 Task: Create Workspace Branding Agencies Workspace description Create and manage company-wide employee retention programs. Workspace type Sales CRM
Action: Mouse moved to (325, 53)
Screenshot: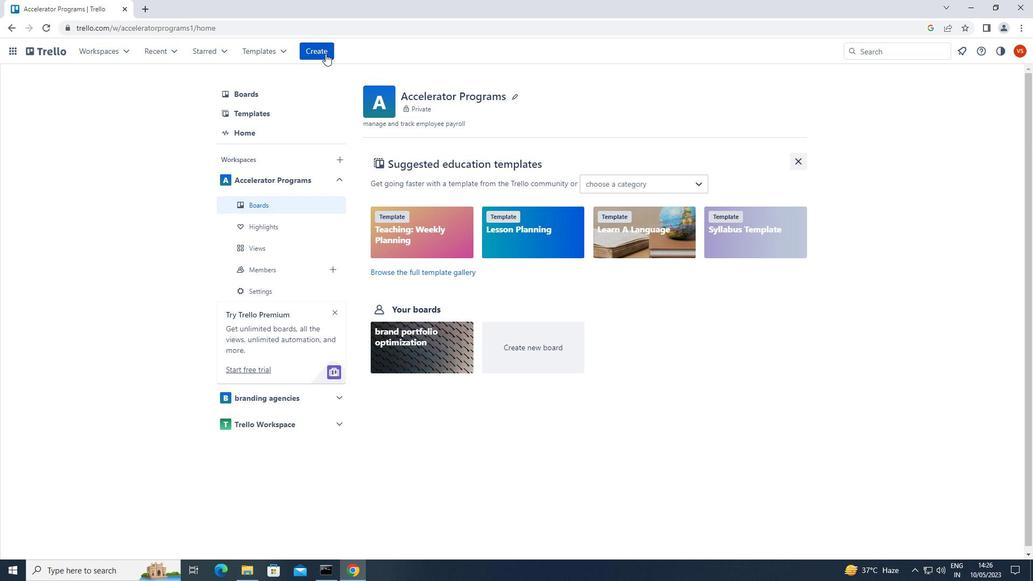 
Action: Mouse pressed left at (325, 53)
Screenshot: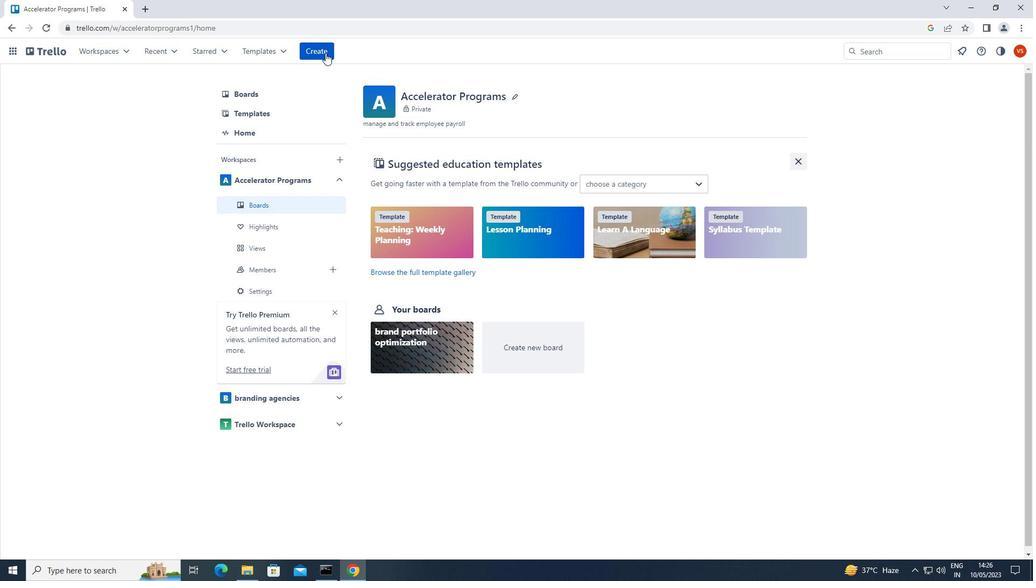 
Action: Mouse moved to (321, 155)
Screenshot: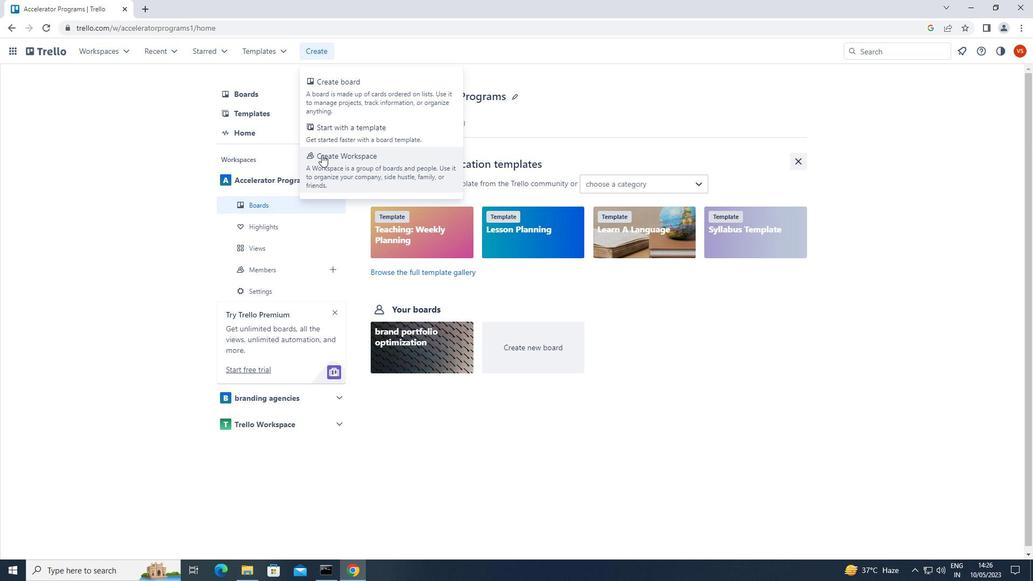 
Action: Mouse pressed left at (321, 155)
Screenshot: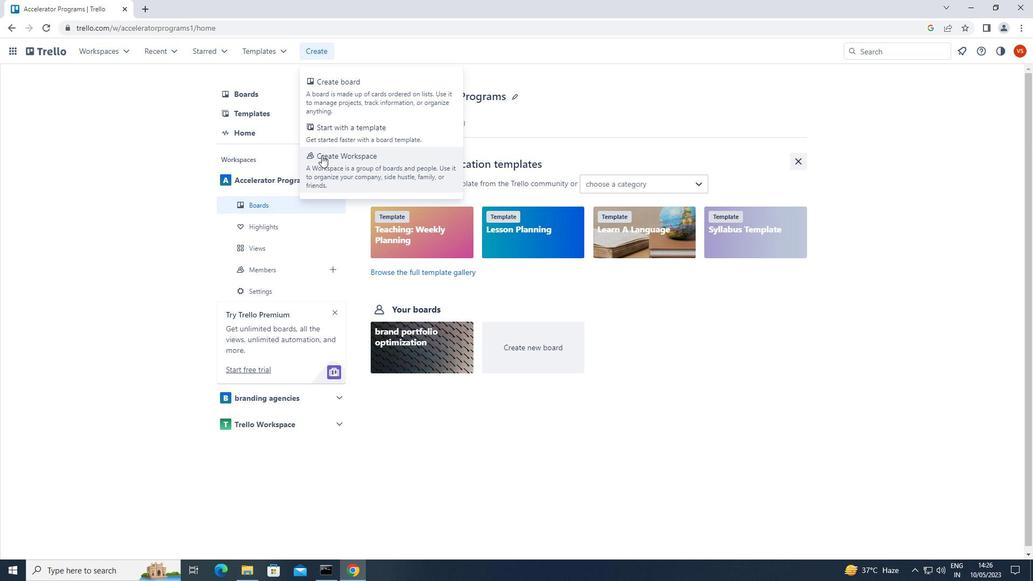 
Action: Mouse moved to (332, 187)
Screenshot: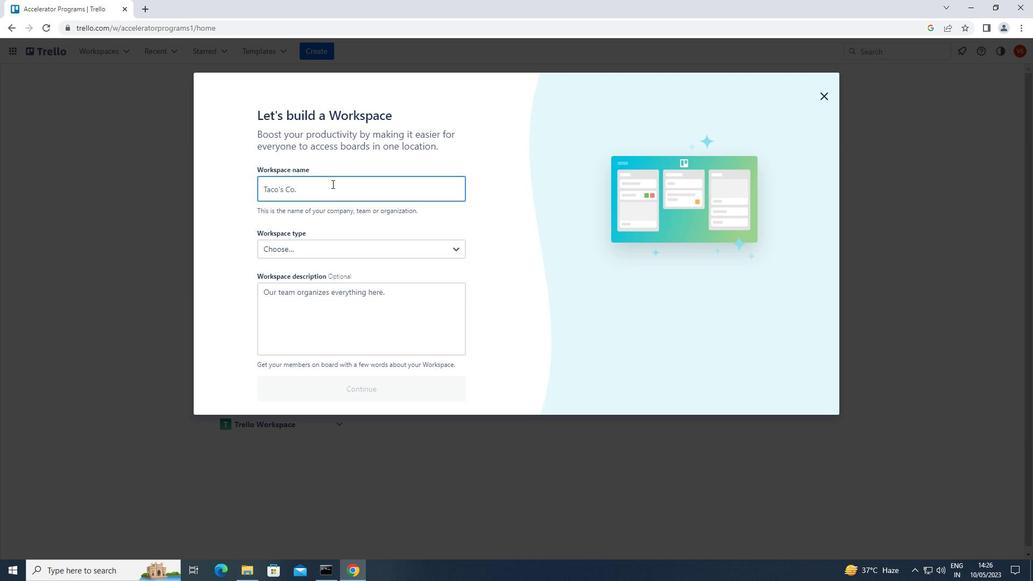 
Action: Mouse pressed left at (332, 187)
Screenshot: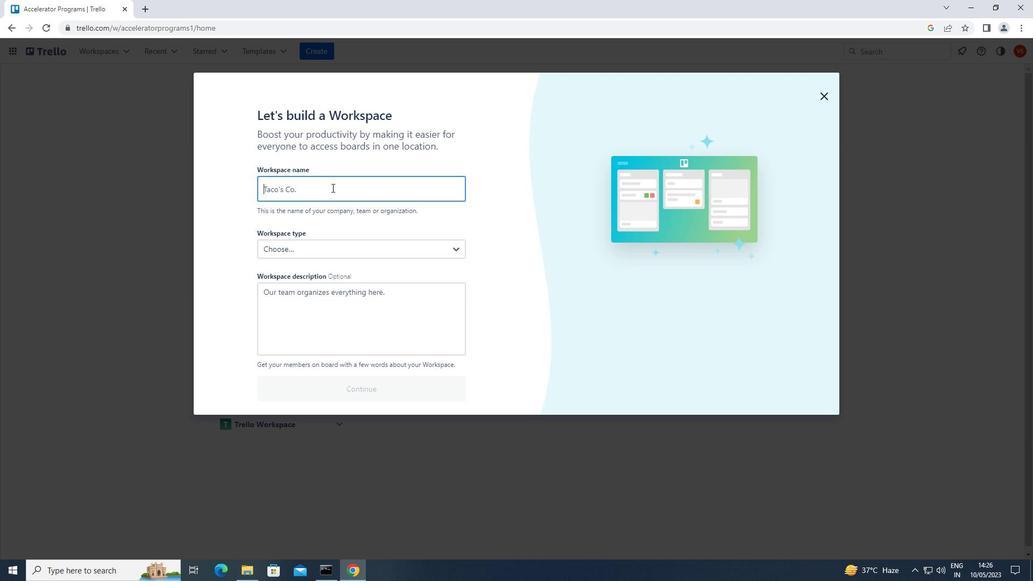 
Action: Mouse moved to (332, 187)
Screenshot: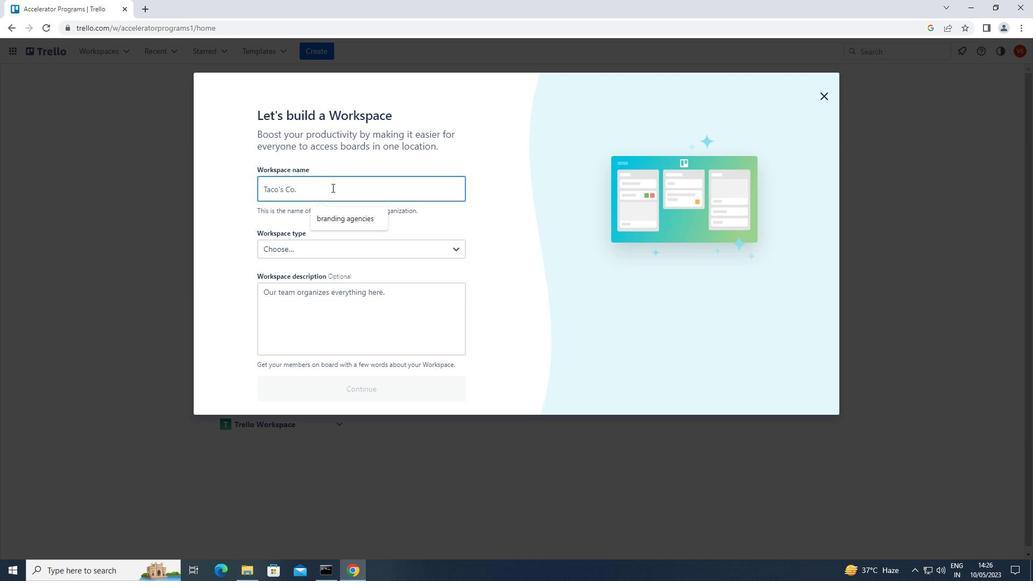 
Action: Key pressed <Key.shift>BRANDING<Key.space><Key.shift>AGENCIES
Screenshot: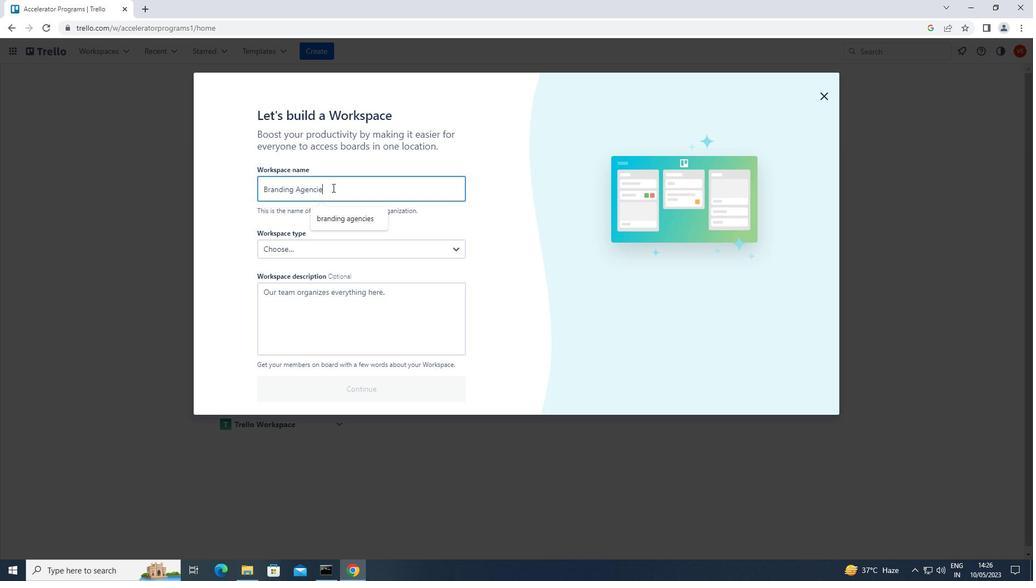 
Action: Mouse moved to (335, 309)
Screenshot: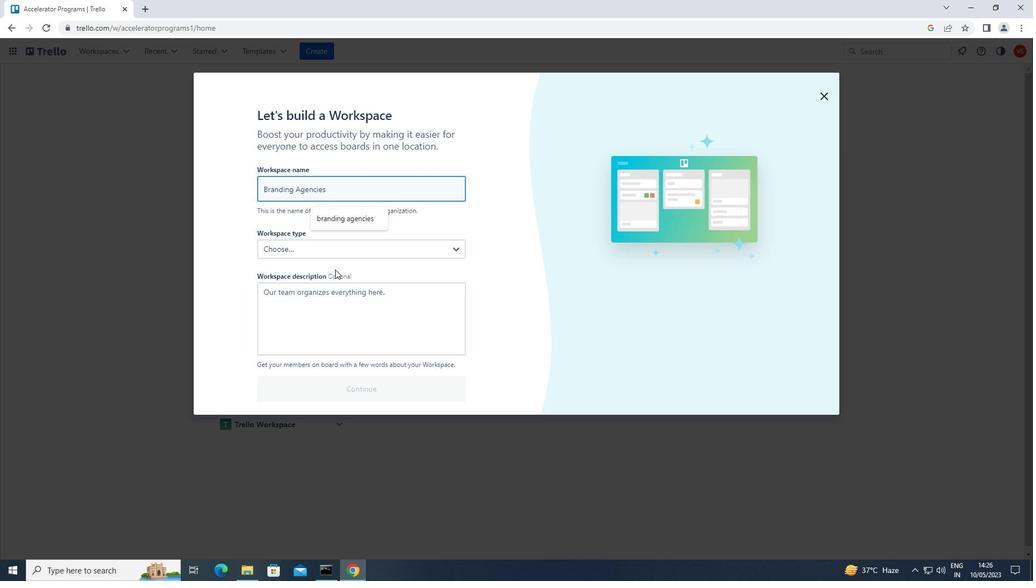
Action: Mouse pressed left at (335, 309)
Screenshot: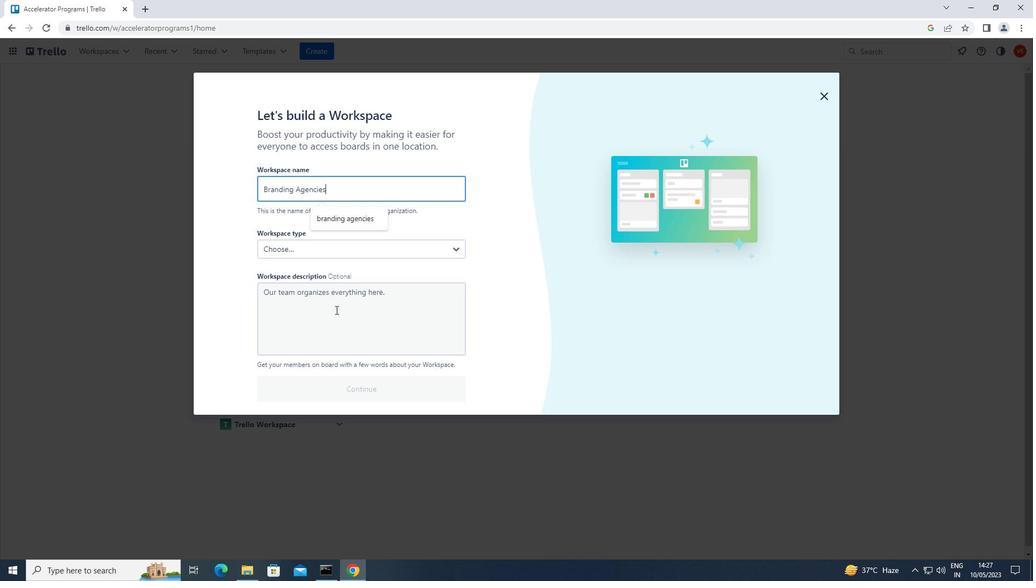 
Action: Key pressed <Key.shift>CREATE<Key.space>AND<Key.space>MANAGE<Key.space>COMPANY-WIDE<Key.space>EMPLOYEE<Key.space>RETENTION<Key.space>PROGRAMS
Screenshot: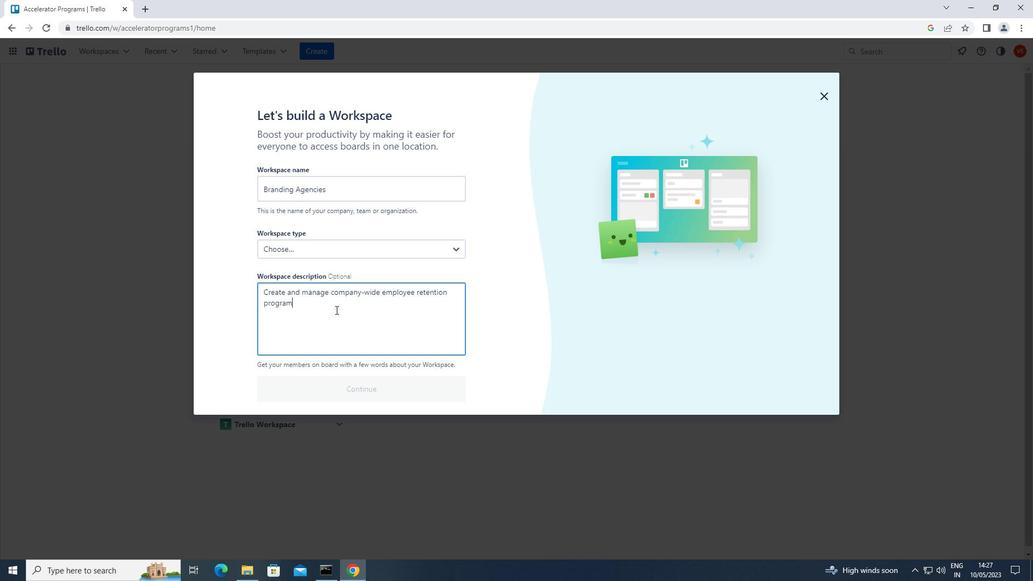 
Action: Mouse moved to (348, 244)
Screenshot: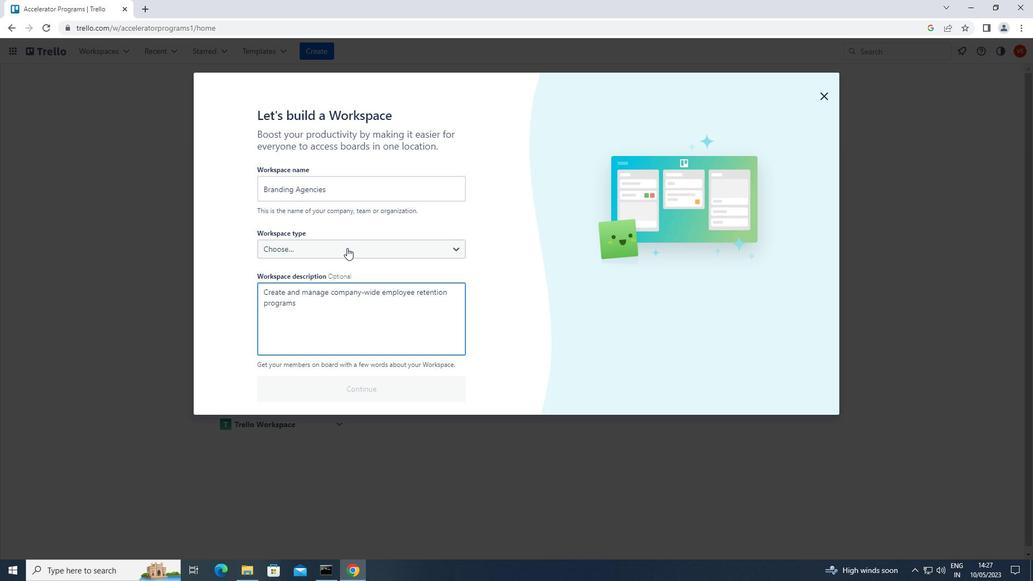 
Action: Mouse pressed left at (348, 244)
Screenshot: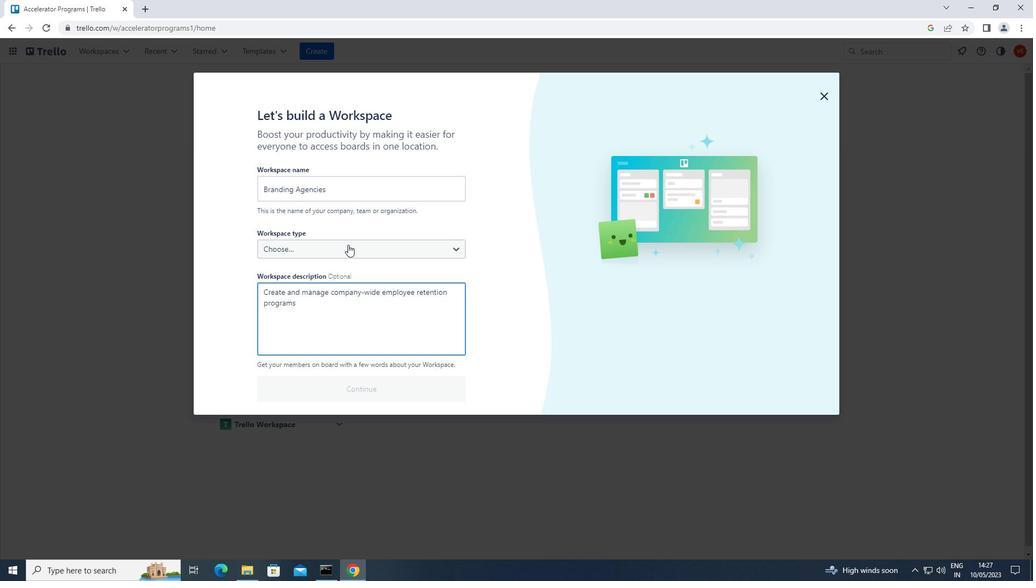 
Action: Mouse moved to (287, 340)
Screenshot: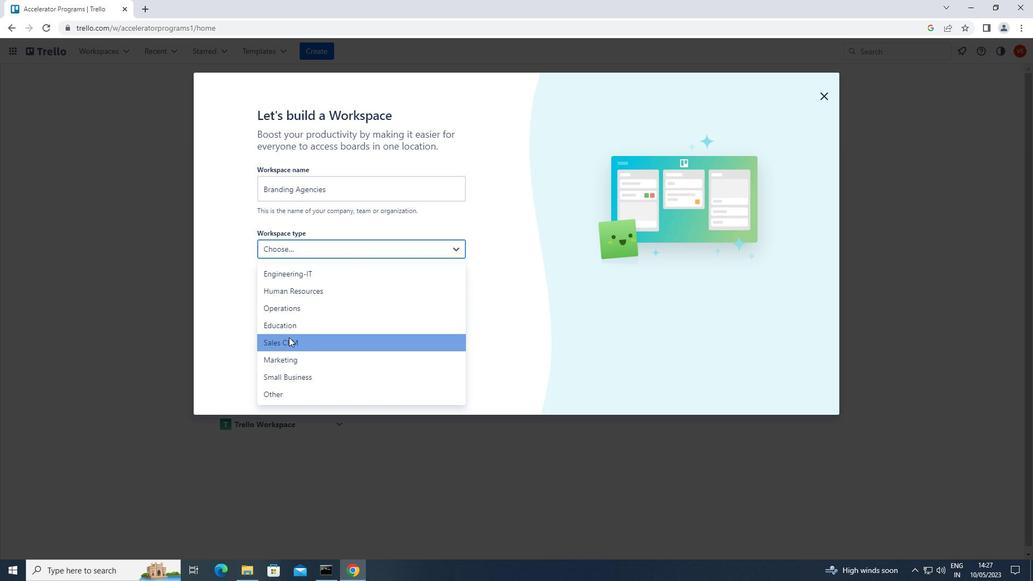 
Action: Mouse pressed left at (287, 340)
Screenshot: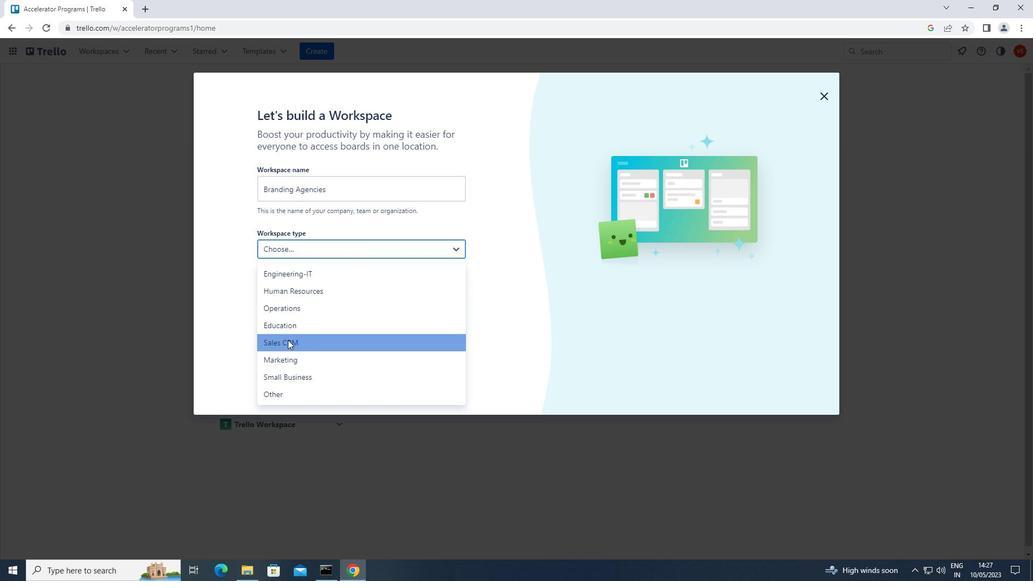 
Action: Mouse moved to (278, 379)
Screenshot: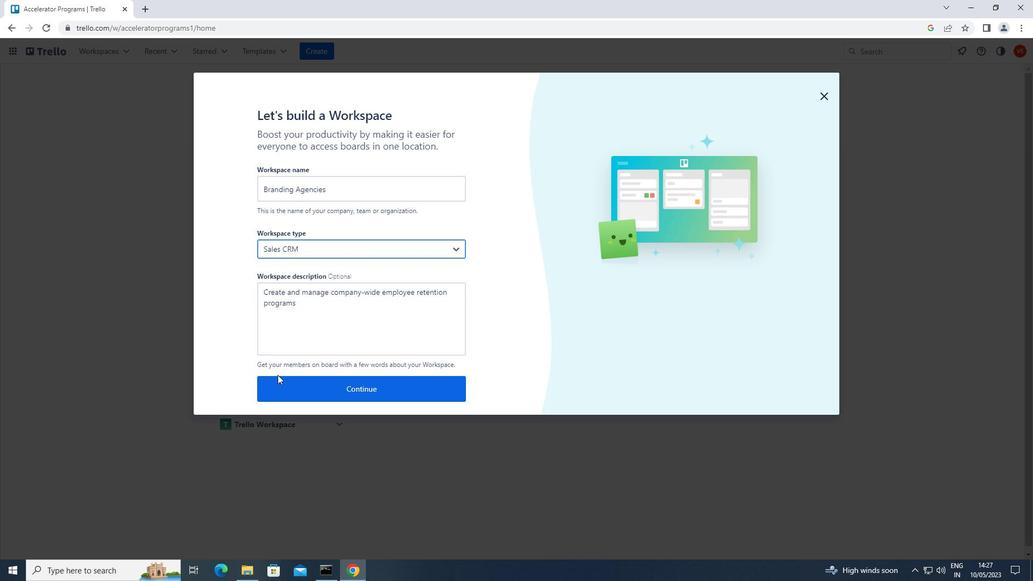 
Action: Mouse pressed left at (278, 379)
Screenshot: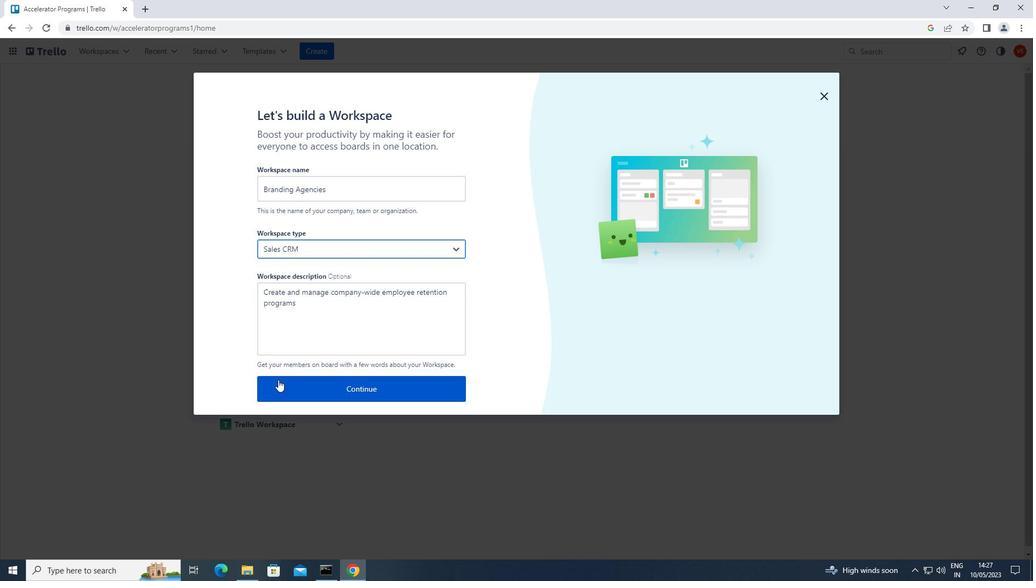 
